 Task: Setup the deliverability of email.
Action: Mouse moved to (1173, 93)
Screenshot: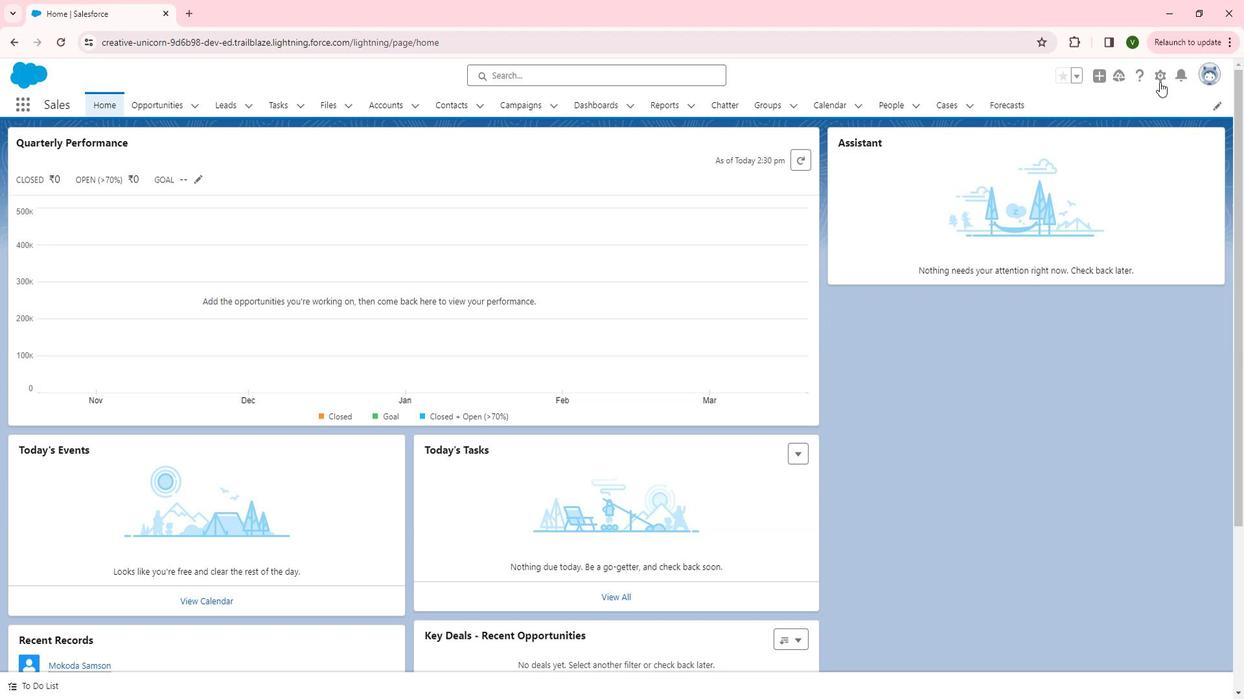 
Action: Mouse pressed left at (1173, 93)
Screenshot: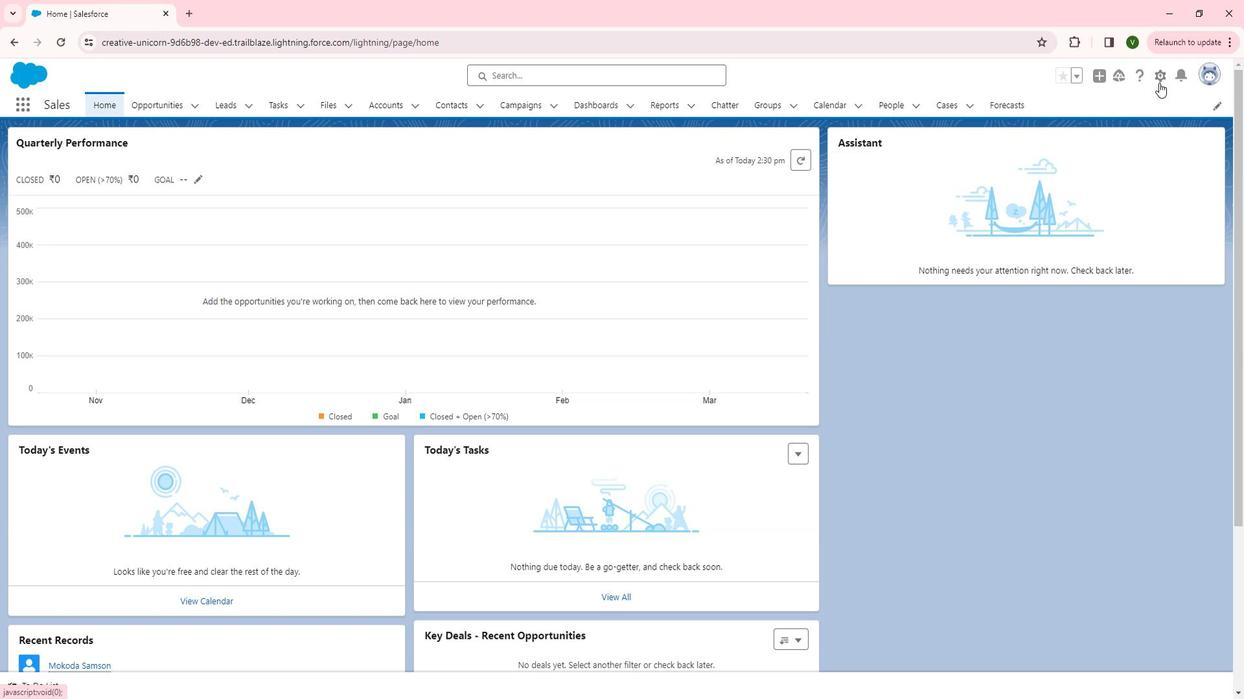 
Action: Mouse moved to (1119, 180)
Screenshot: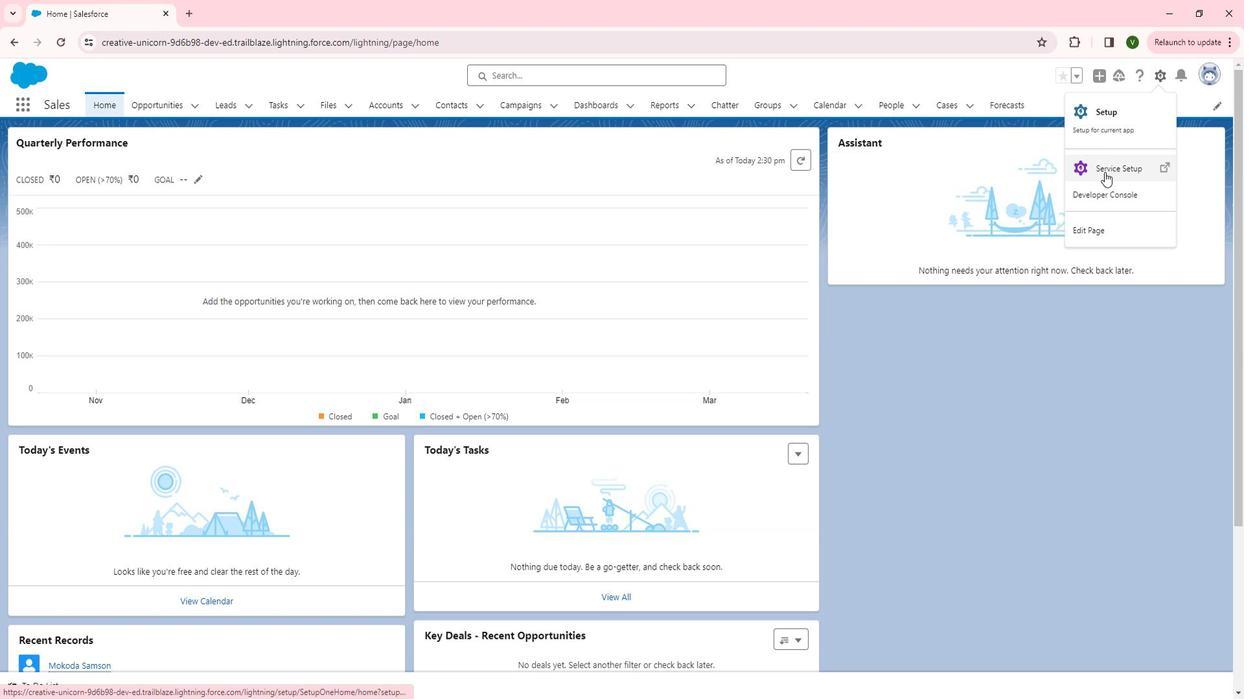 
Action: Mouse pressed left at (1119, 180)
Screenshot: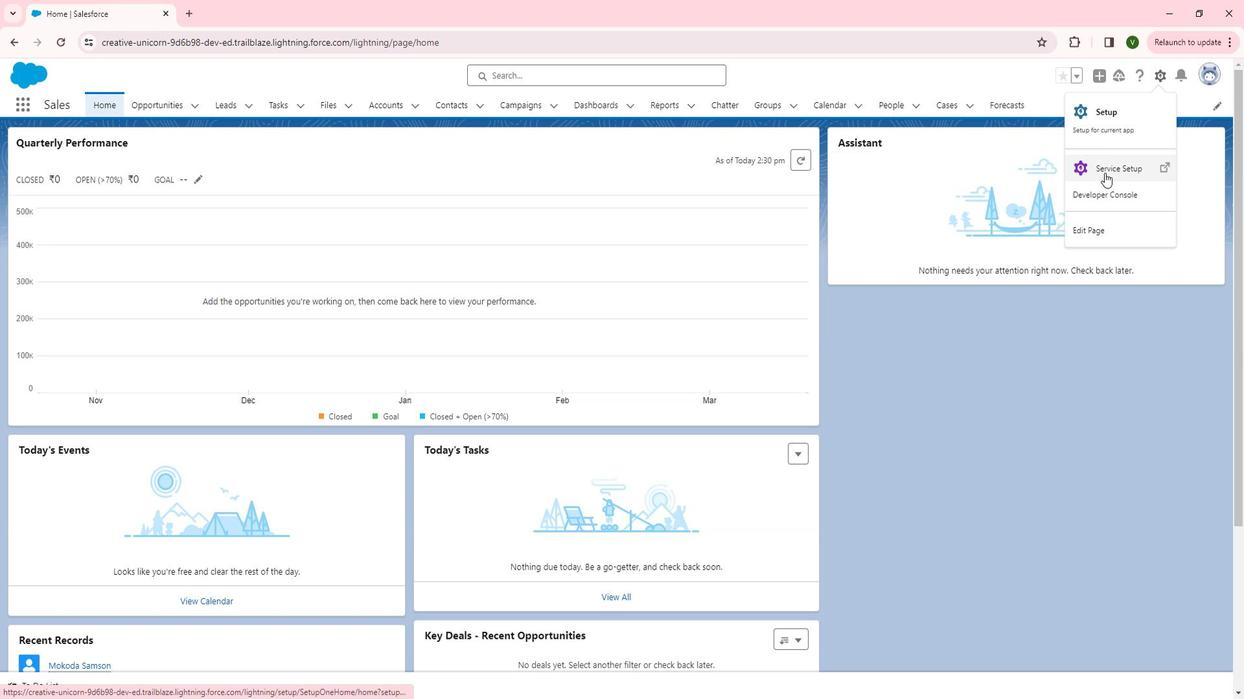 
Action: Mouse moved to (51, 290)
Screenshot: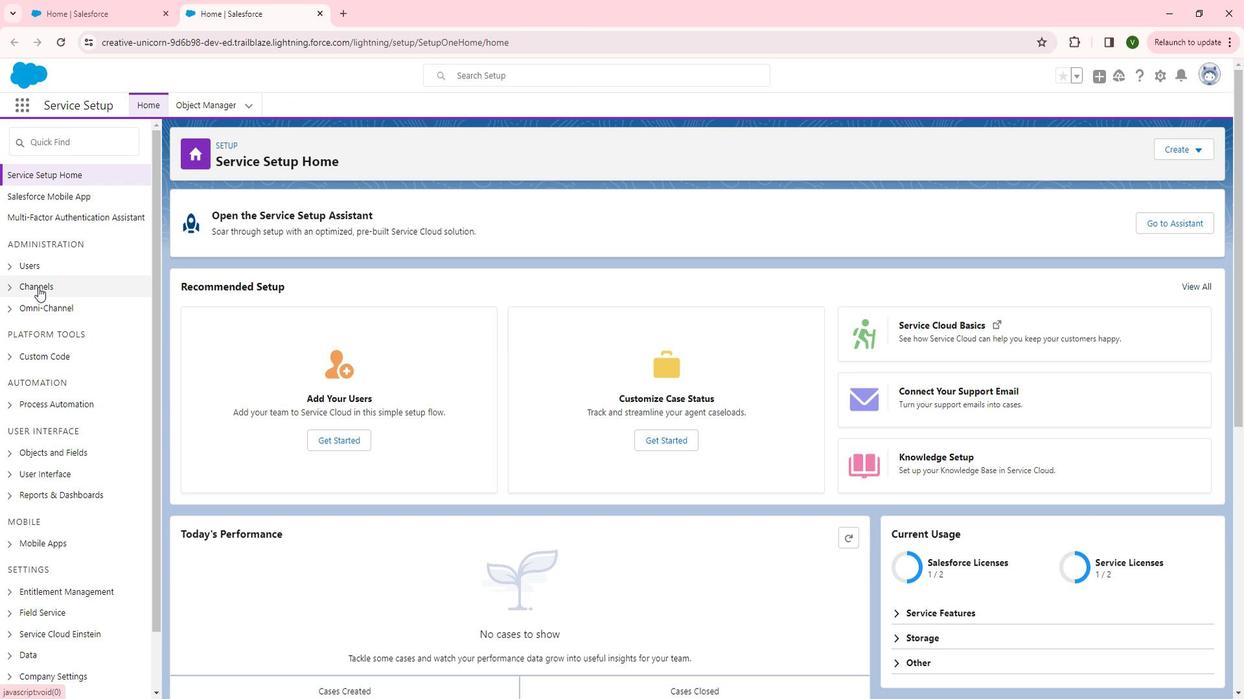 
Action: Mouse pressed left at (51, 290)
Screenshot: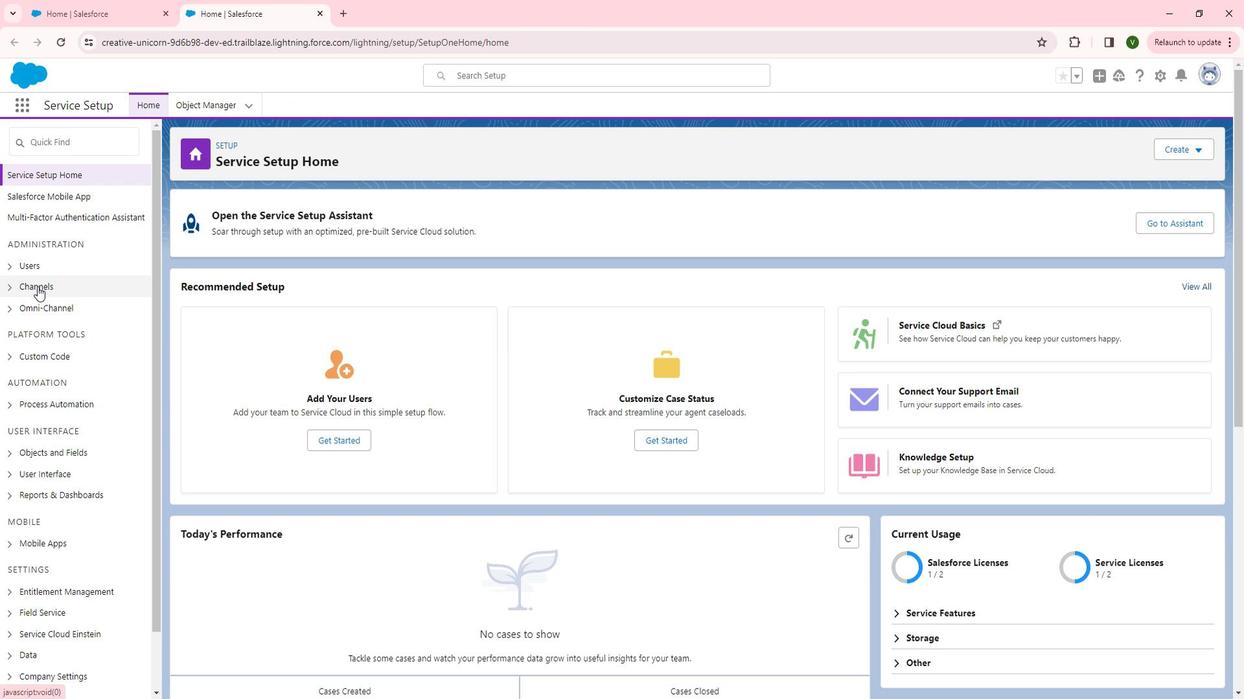 
Action: Mouse moved to (49, 352)
Screenshot: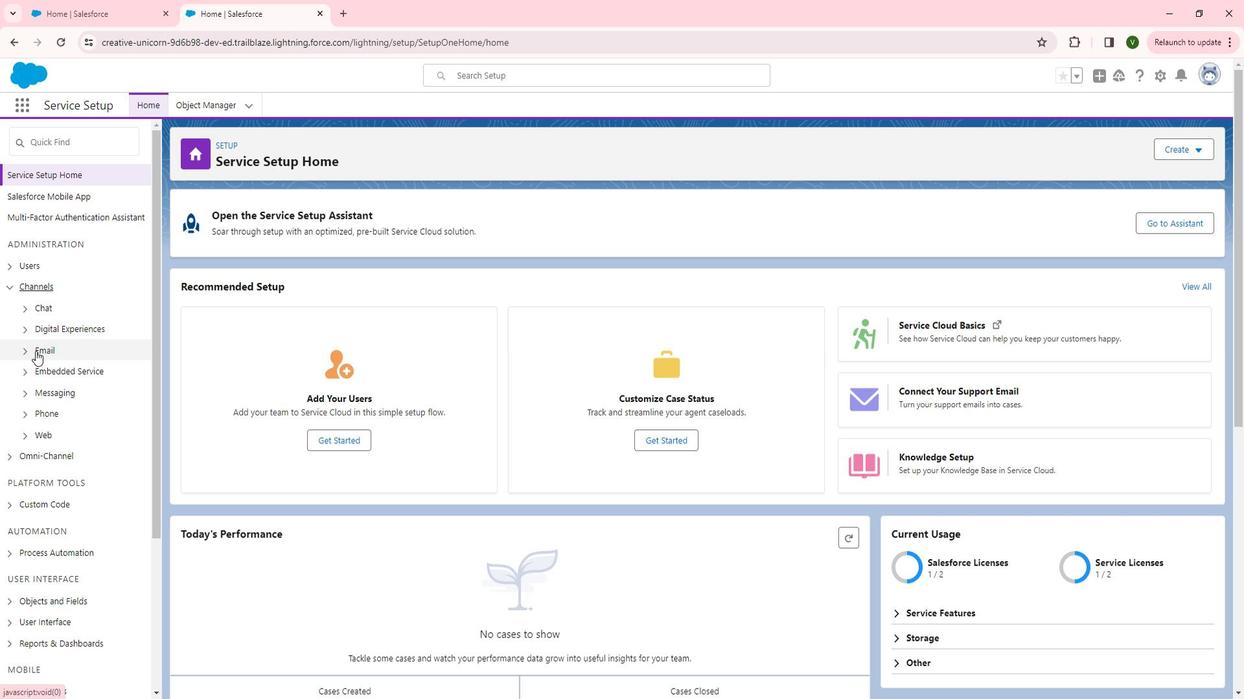 
Action: Mouse pressed left at (49, 352)
Screenshot: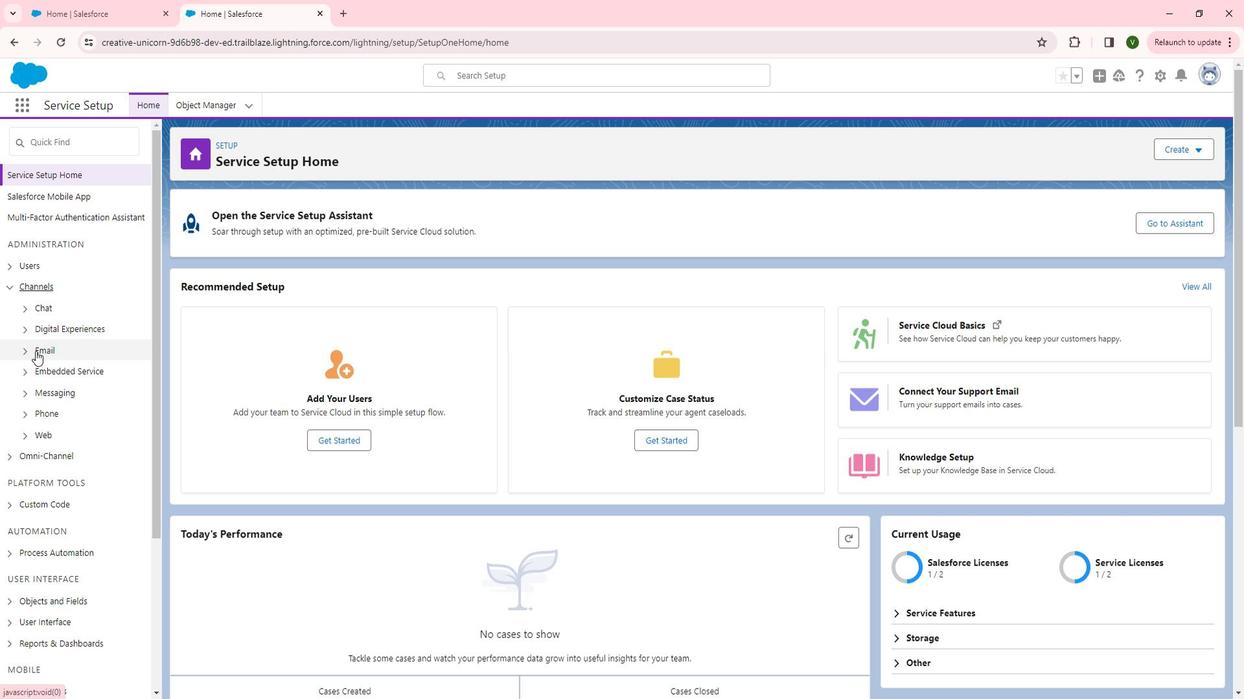 
Action: Mouse moved to (90, 415)
Screenshot: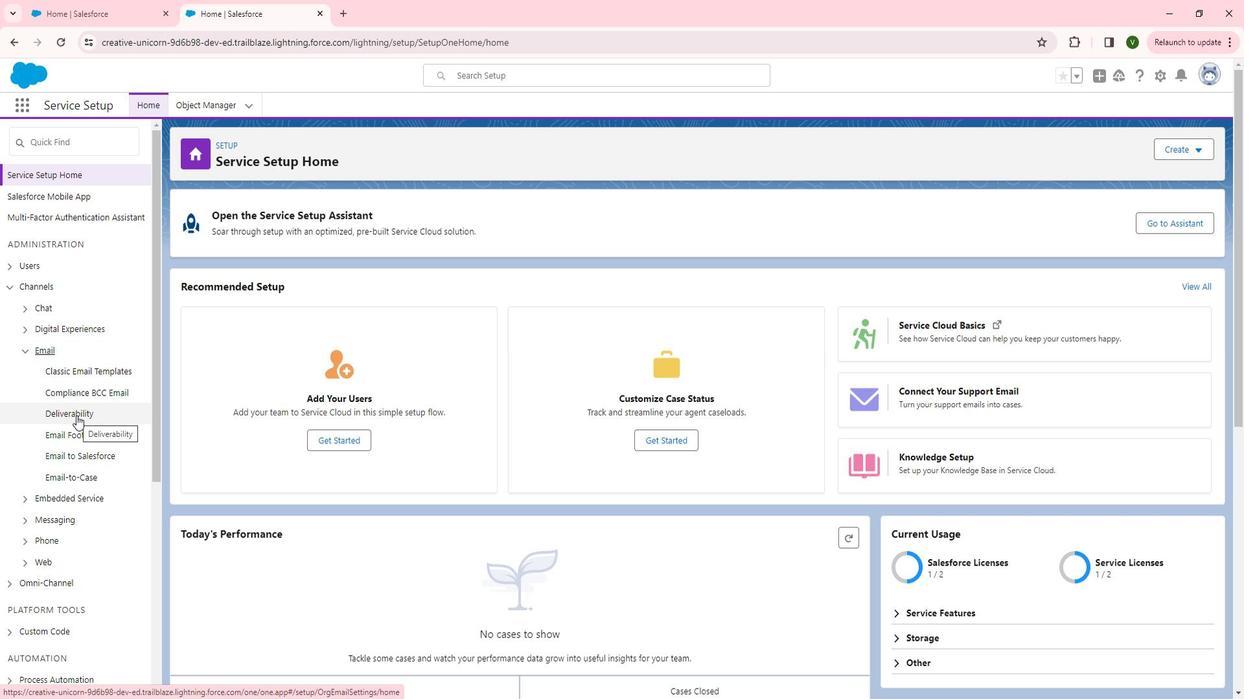 
Action: Mouse pressed left at (90, 415)
Screenshot: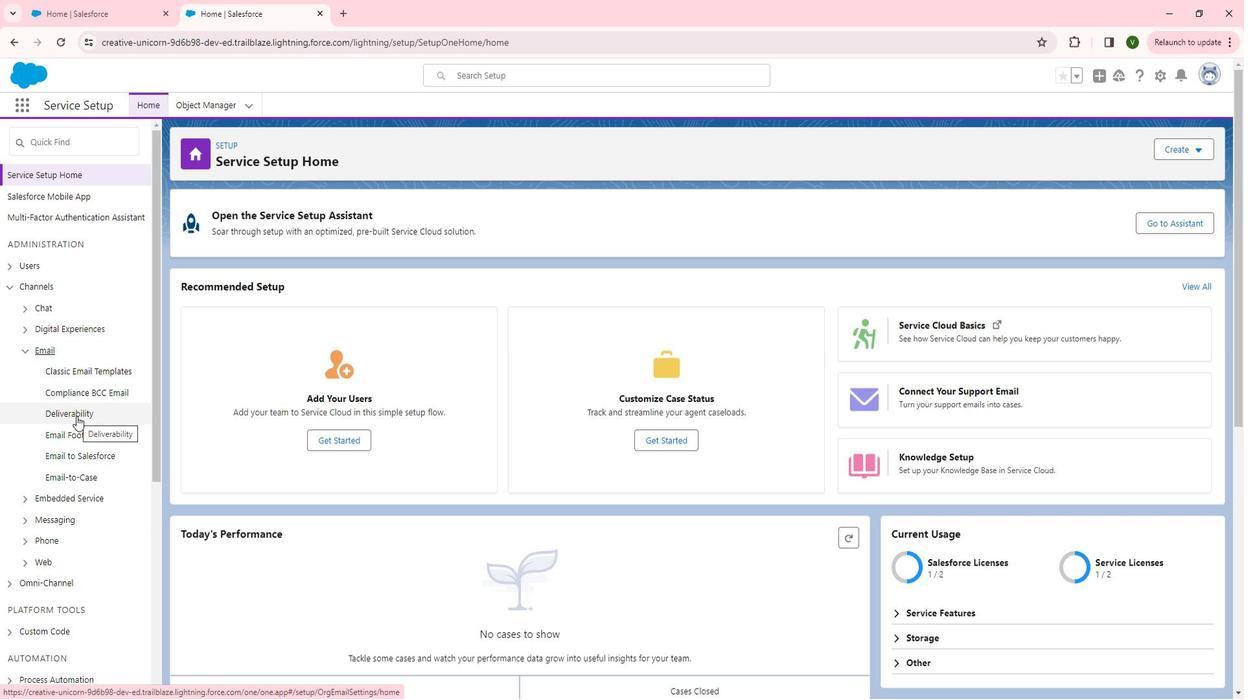 
Action: Mouse moved to (325, 309)
Screenshot: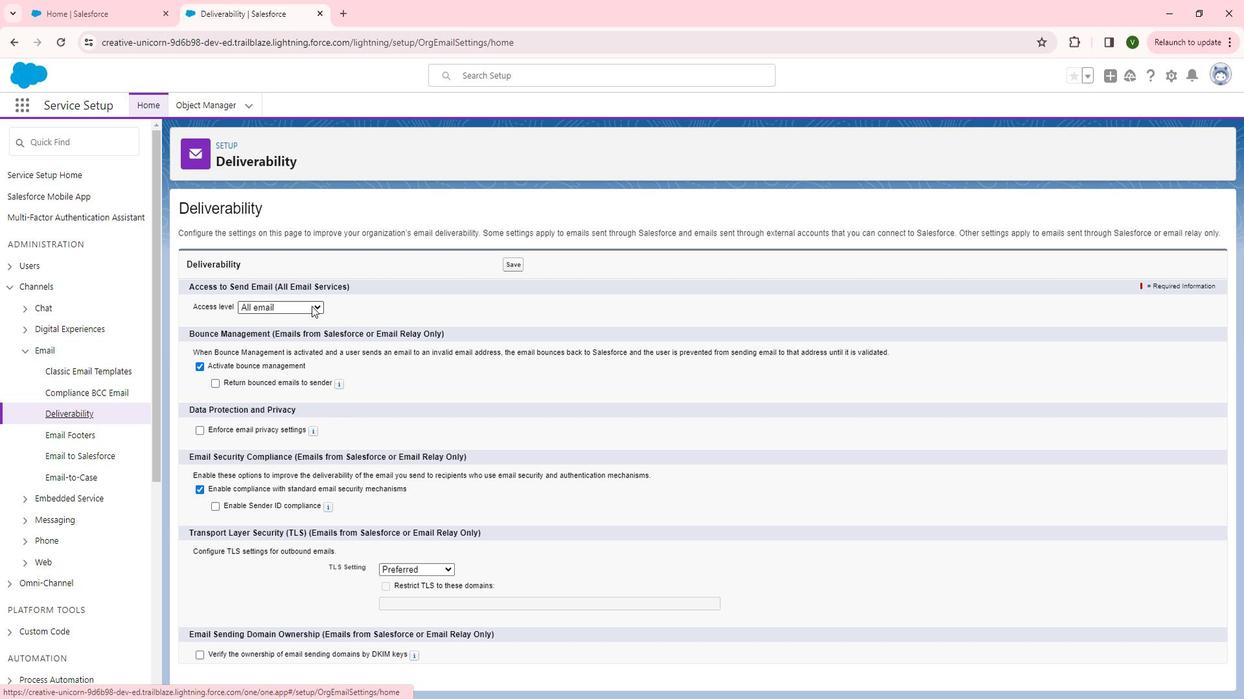 
Action: Mouse pressed left at (325, 309)
Screenshot: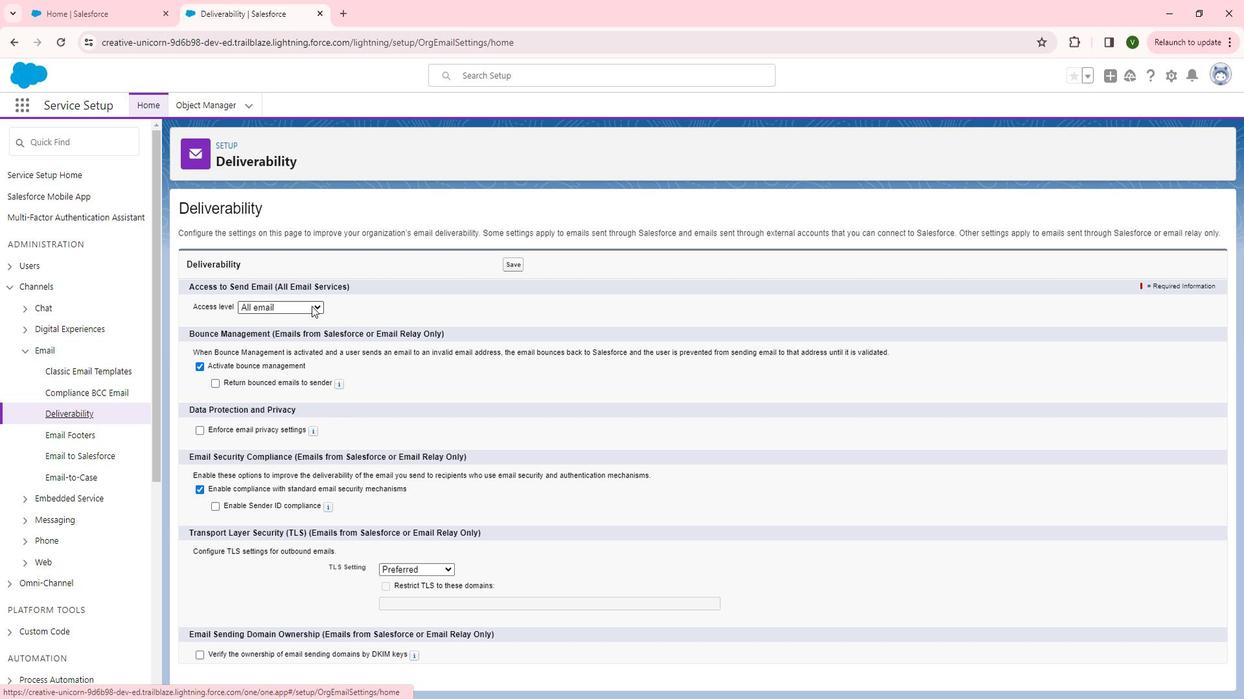 
Action: Mouse moved to (325, 332)
Screenshot: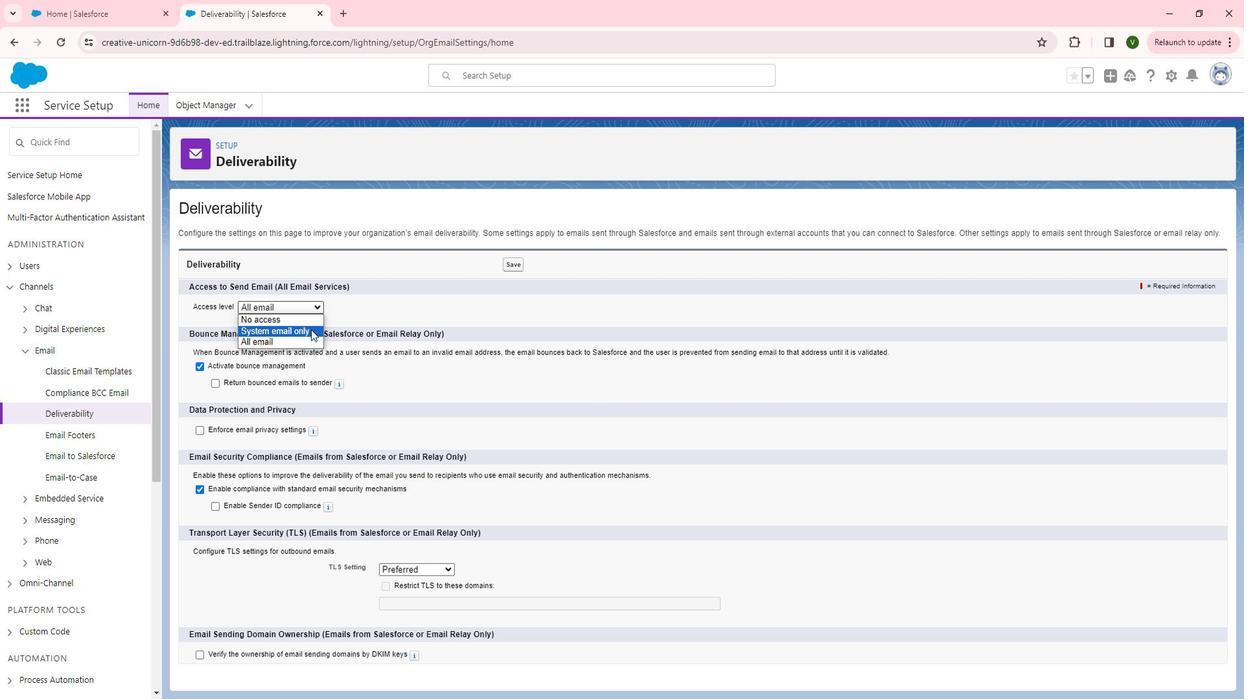 
Action: Mouse pressed left at (325, 332)
Screenshot: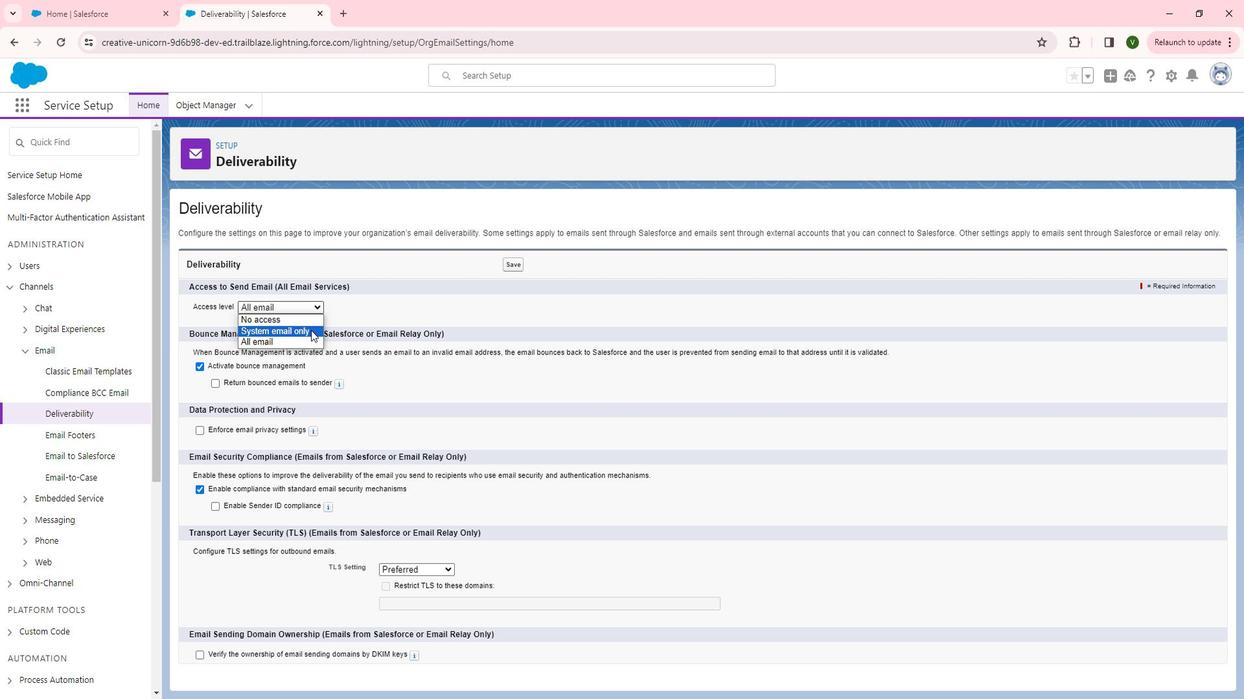 
Action: Mouse moved to (232, 385)
Screenshot: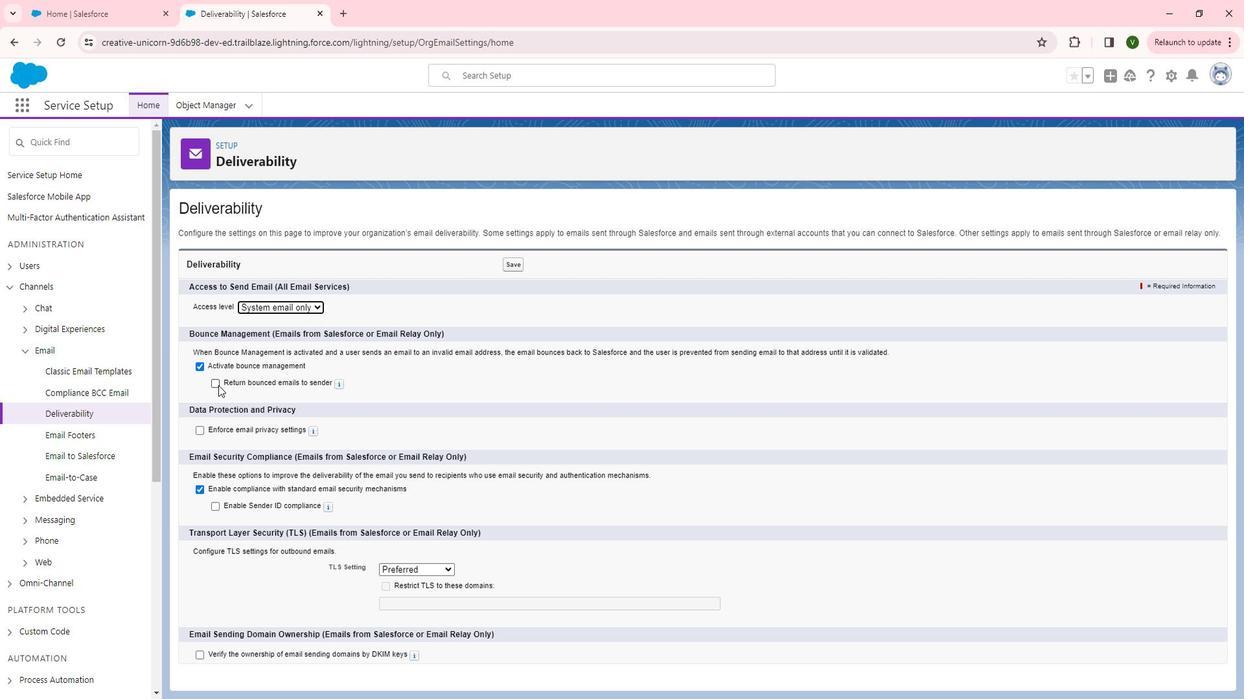 
Action: Mouse pressed left at (232, 385)
Screenshot: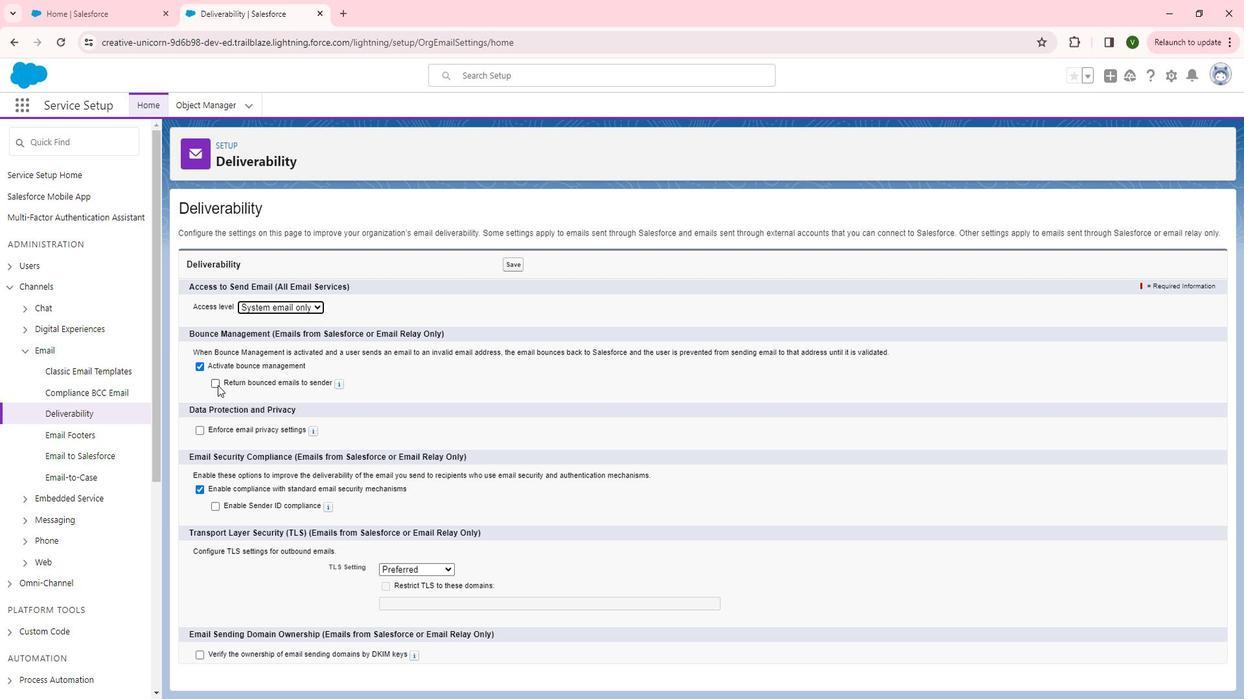 
Action: Mouse moved to (215, 429)
Screenshot: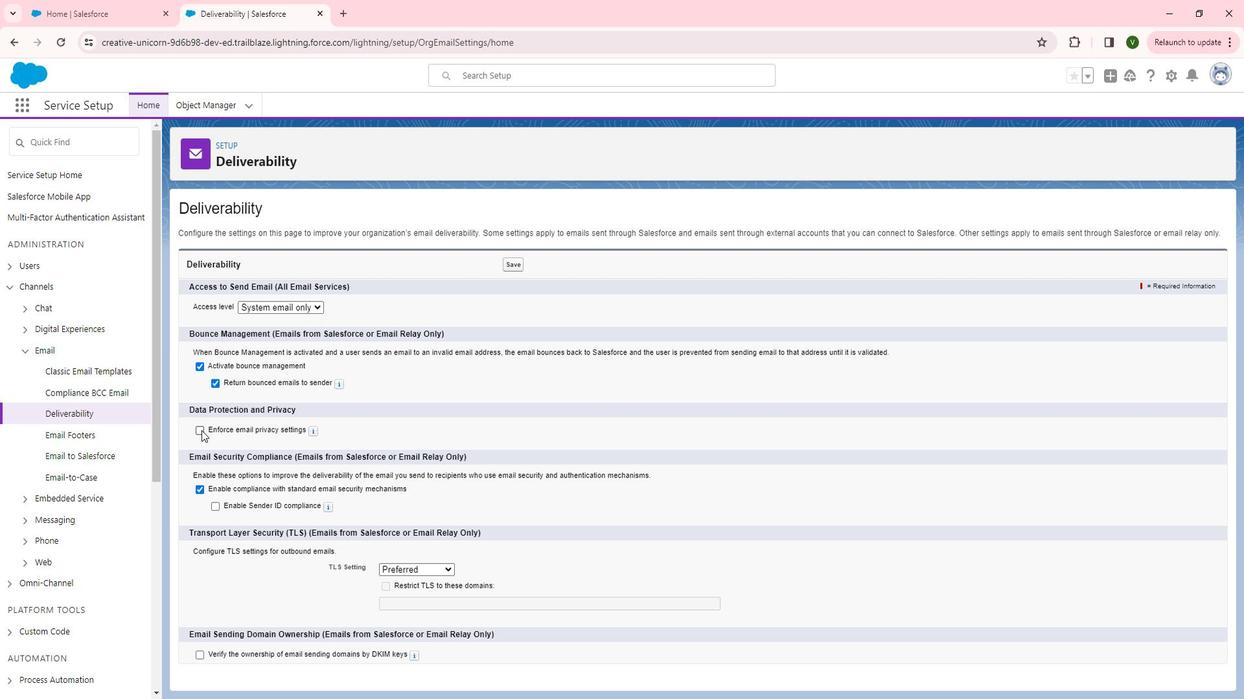 
Action: Mouse pressed left at (215, 429)
Screenshot: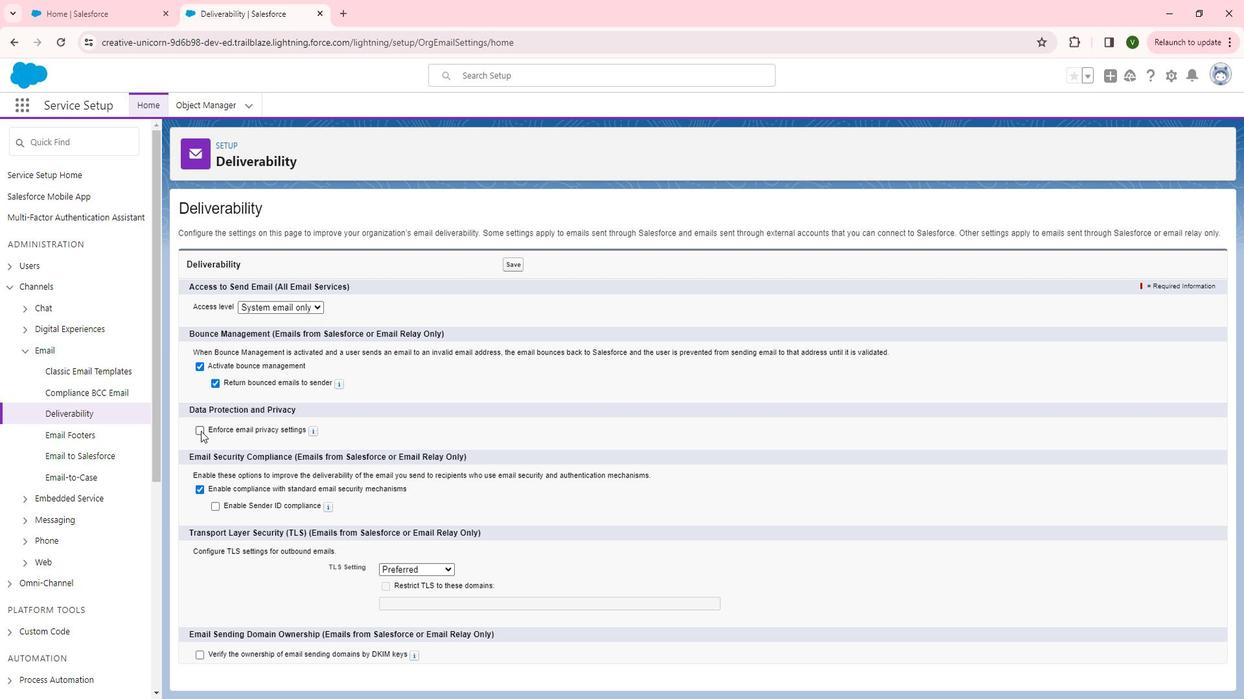 
Action: Mouse moved to (530, 271)
Screenshot: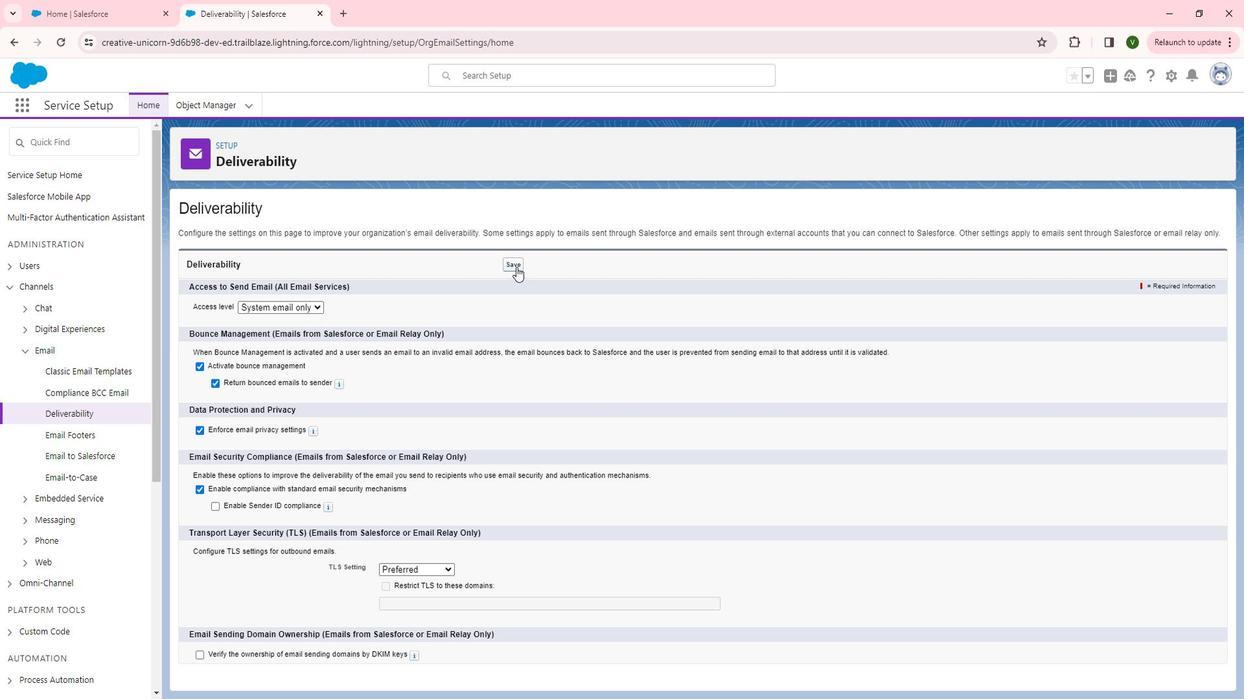 
Action: Mouse pressed left at (530, 271)
Screenshot: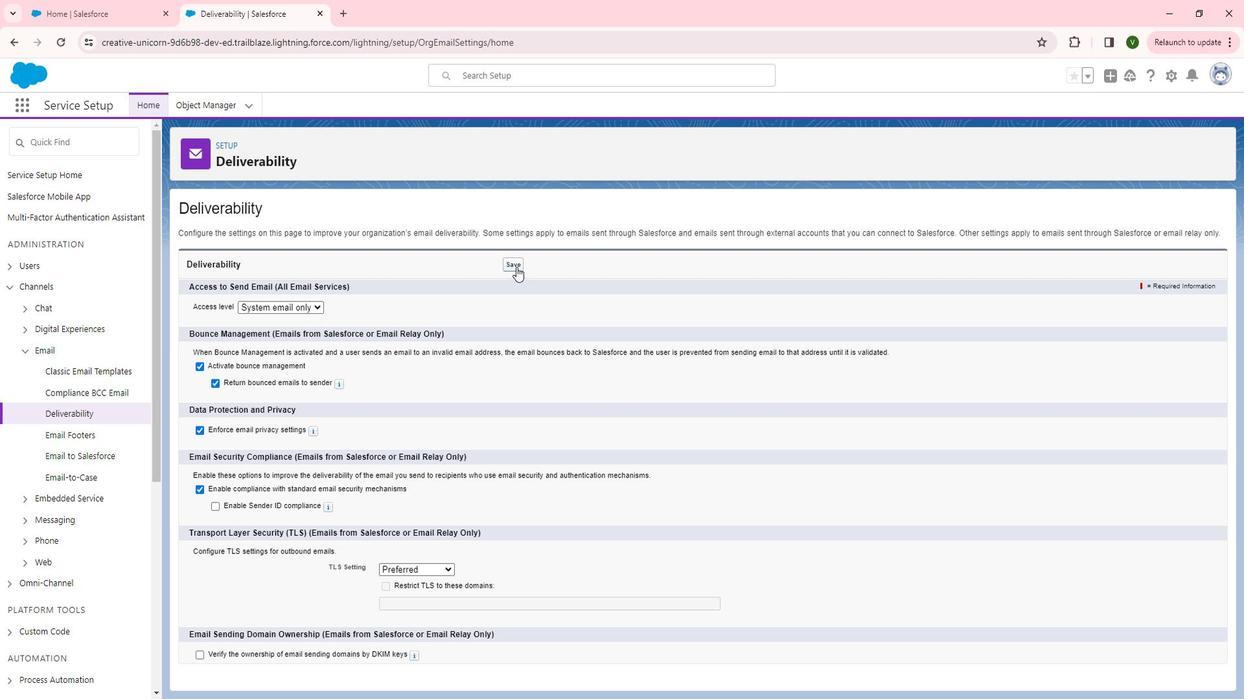 
Action: Mouse moved to (525, 276)
Screenshot: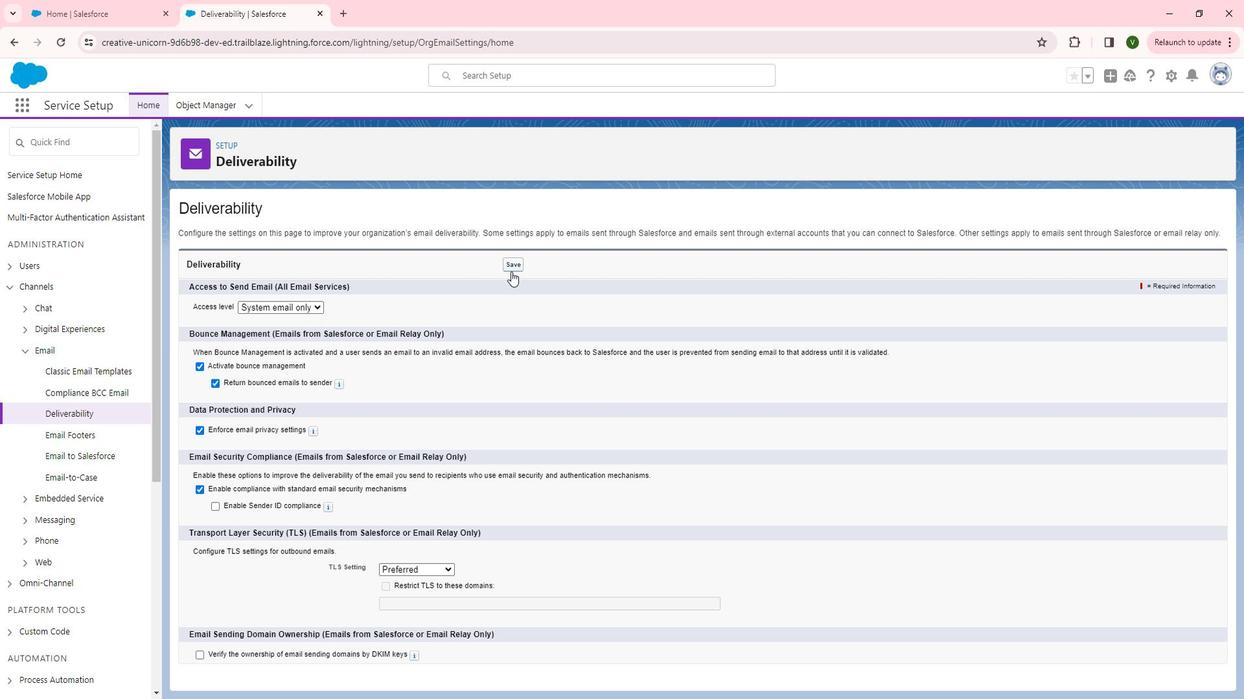 
